 Task: Add an event with the title Second Performance Improvement Plan Assessment, date '2024/03/27', time 7:30 AM to 9:30 AMand add a description: Problem-Solving Activities and embark on a transformative journey that will empower your team to overcome challenges, think creatively, and work cohesively to achieve outstanding results. Get ready for an inspiring and invigorating retreat that will leave a lasting impact on your team's problem-solving abilities and overall collaboration., put the event into Yellow category . Add location for the event as: Valencia, Spain, logged in from the account softage.8@softage.netand send the event invitation to softage.6@softage.net and softage.1@softage.net. Set a reminder for the event 1 hour before
Action: Mouse moved to (109, 129)
Screenshot: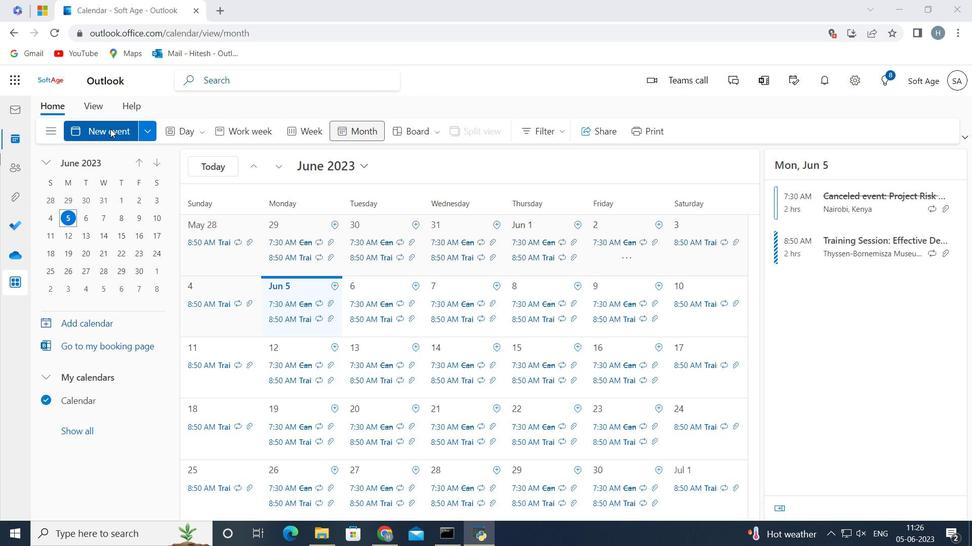 
Action: Mouse pressed left at (109, 129)
Screenshot: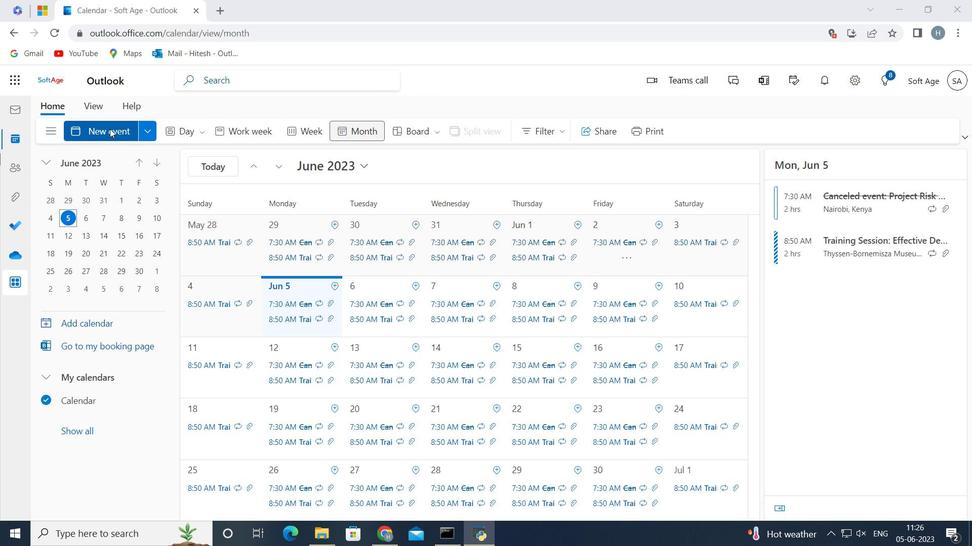
Action: Mouse moved to (193, 209)
Screenshot: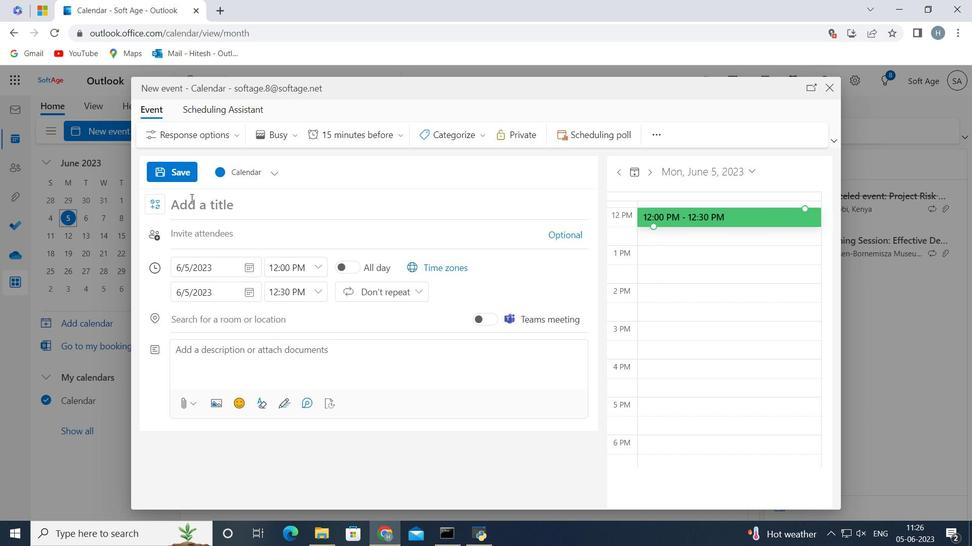
Action: Mouse pressed left at (193, 209)
Screenshot: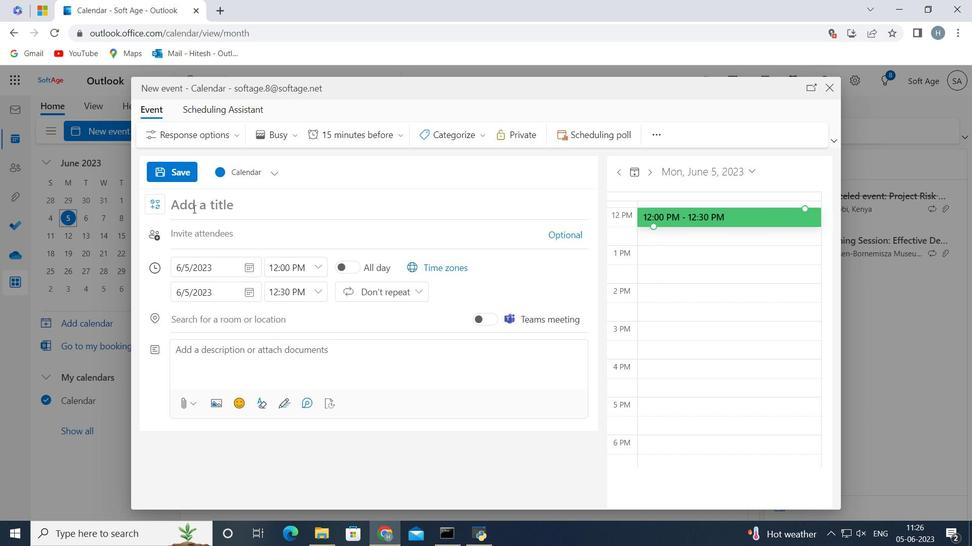 
Action: Key pressed <Key.shift>Second<Key.space><Key.shift>Performance<Key.space><Key.shift>Improvement<Key.space><Key.shift>Plan<Key.space><Key.shift>Assessment<Key.space>
Screenshot: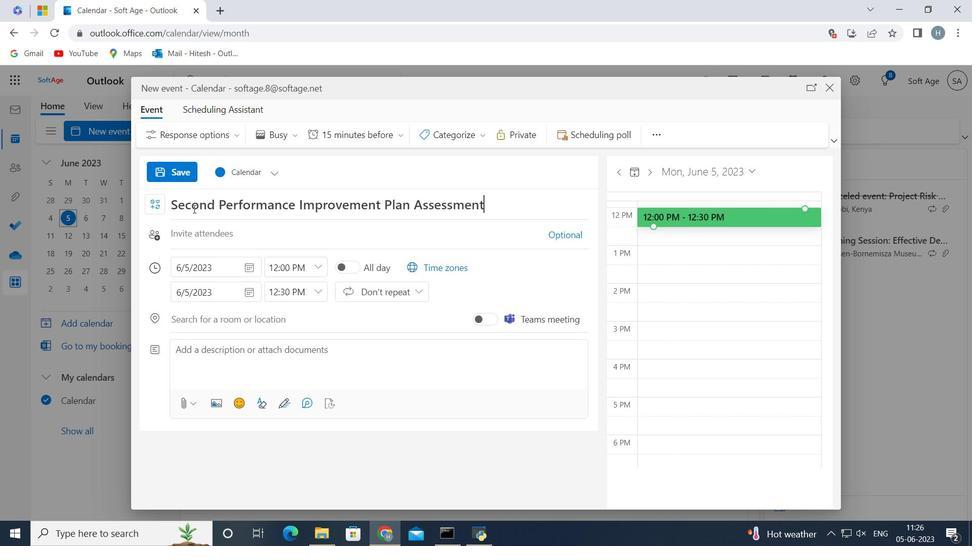 
Action: Mouse moved to (242, 262)
Screenshot: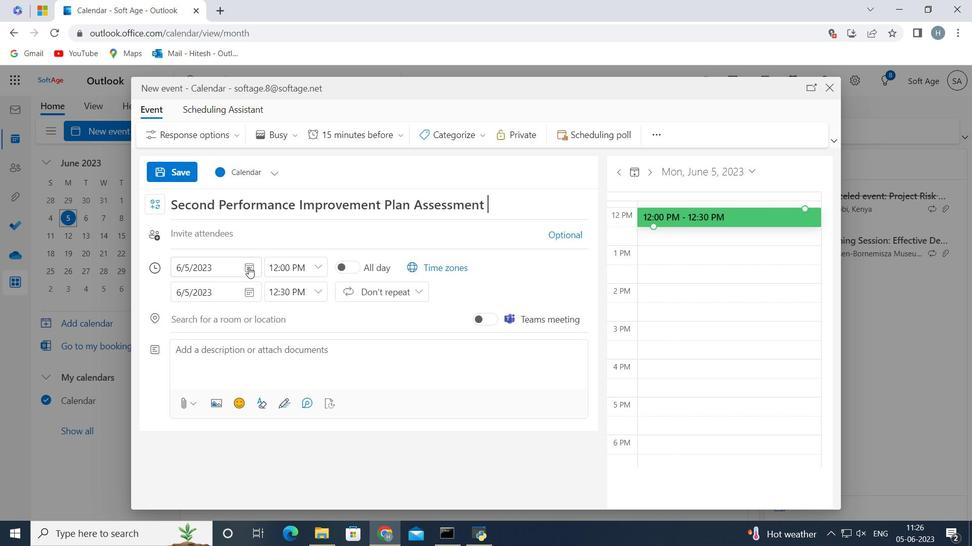 
Action: Mouse pressed left at (242, 262)
Screenshot: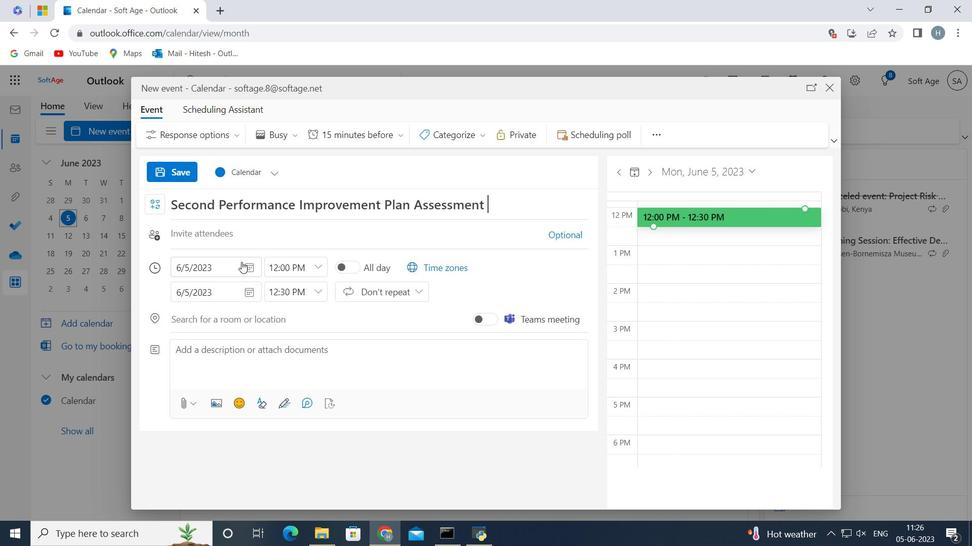 
Action: Mouse moved to (225, 298)
Screenshot: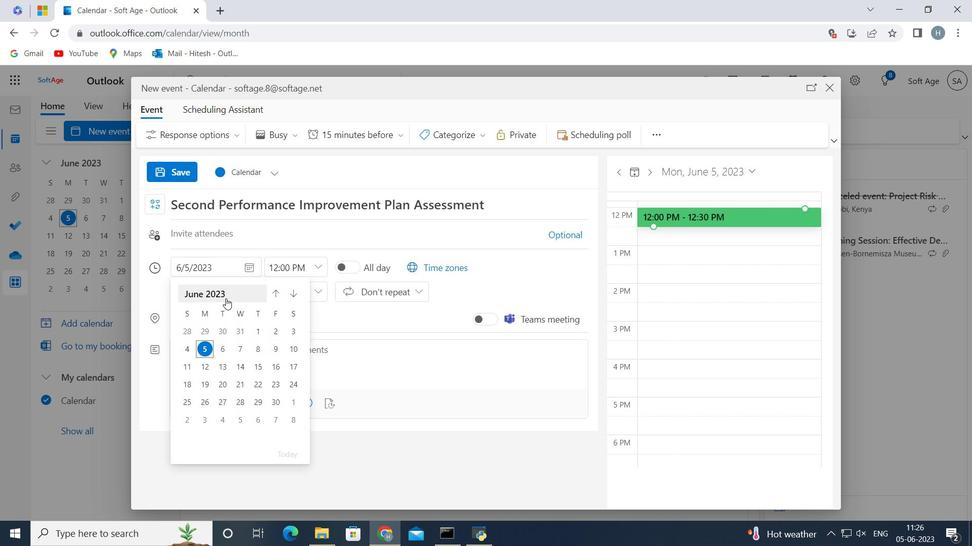 
Action: Mouse pressed left at (225, 298)
Screenshot: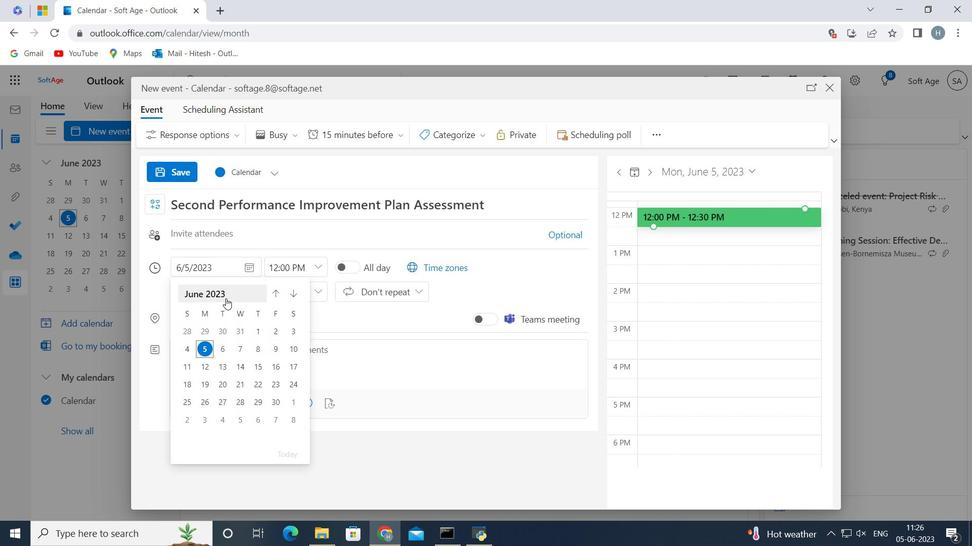 
Action: Mouse pressed left at (225, 298)
Screenshot: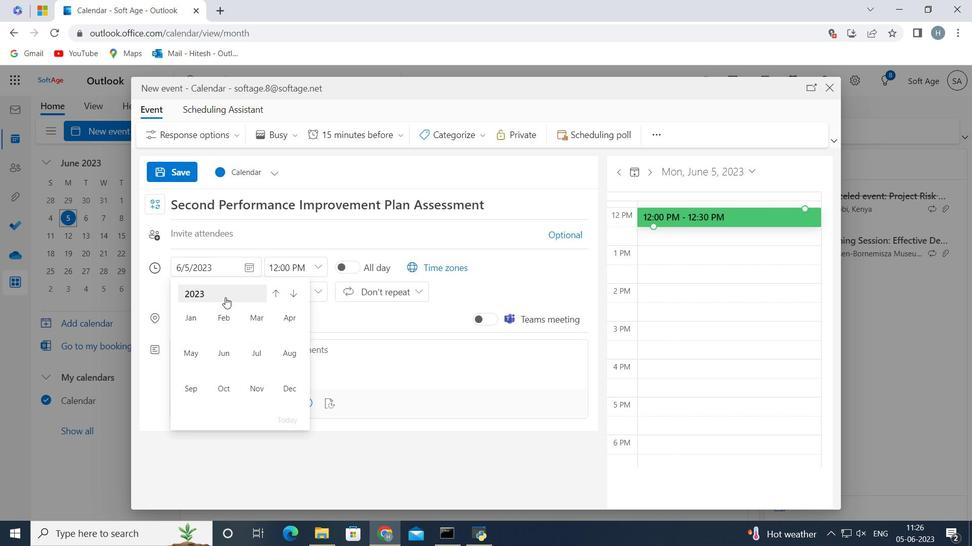
Action: Mouse moved to (189, 351)
Screenshot: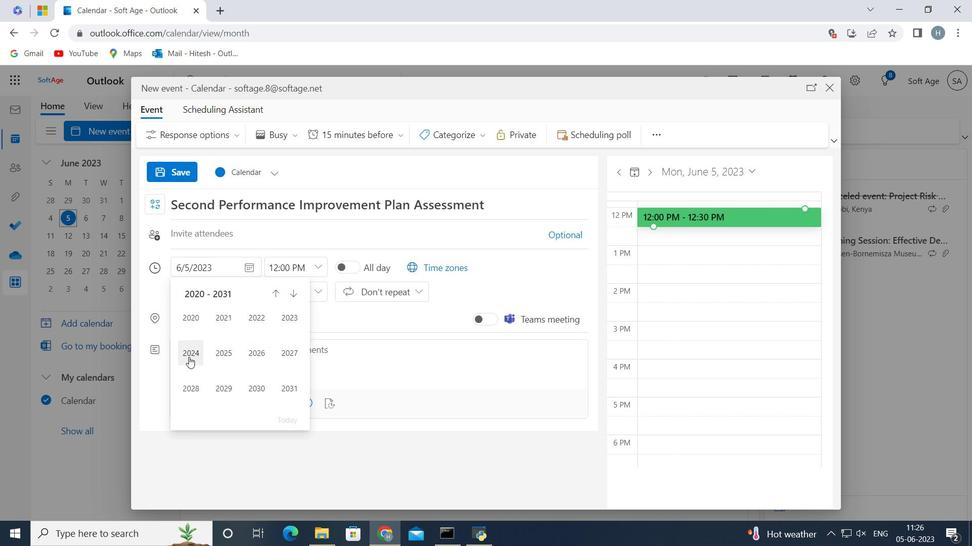 
Action: Mouse pressed left at (189, 351)
Screenshot: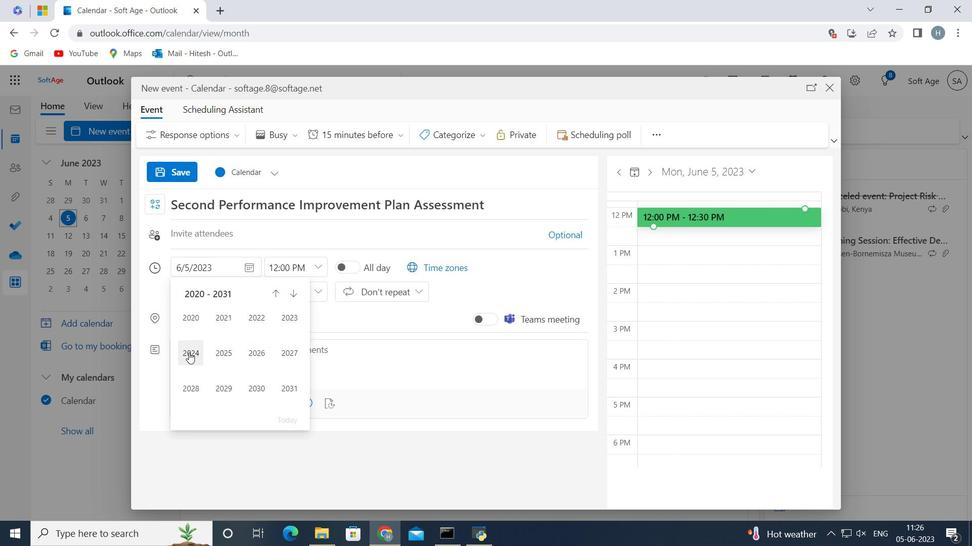 
Action: Mouse moved to (258, 323)
Screenshot: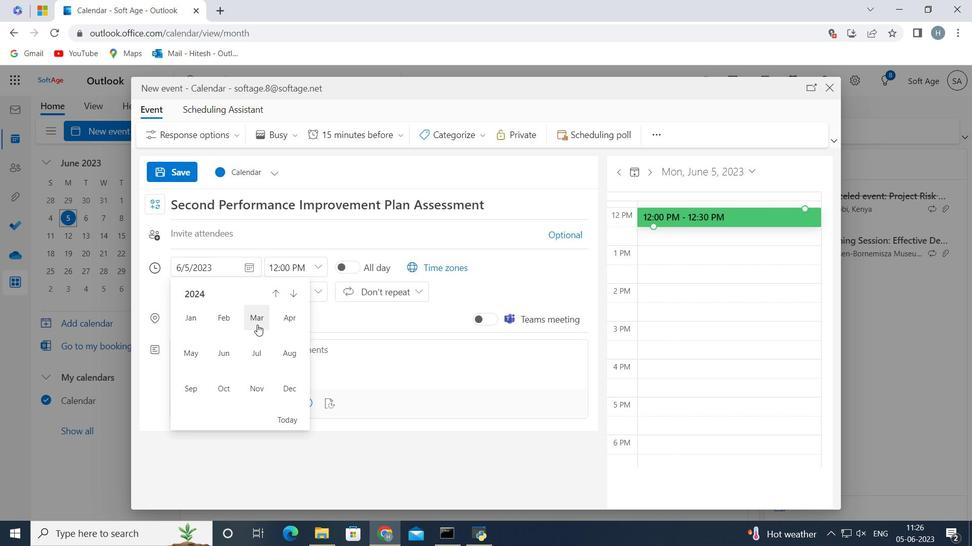 
Action: Mouse pressed left at (258, 323)
Screenshot: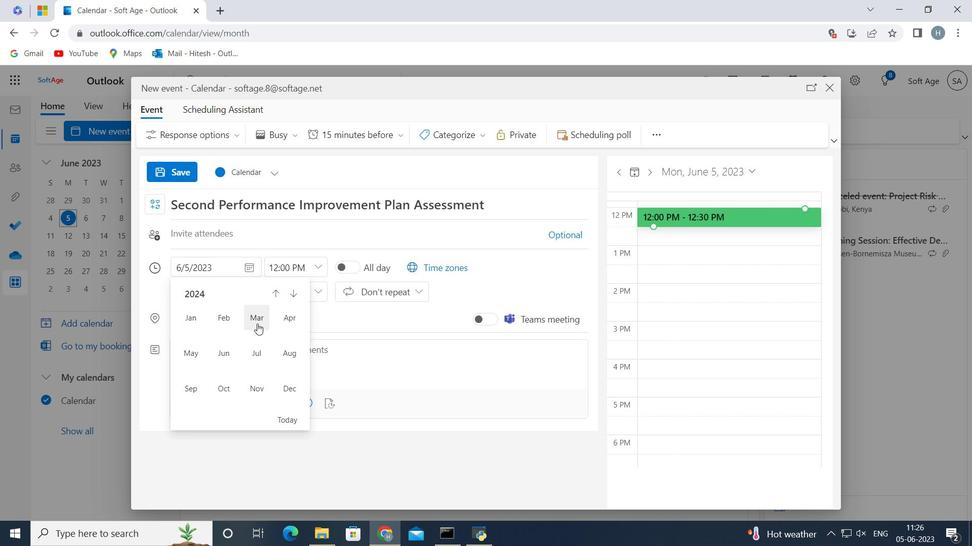 
Action: Mouse moved to (241, 400)
Screenshot: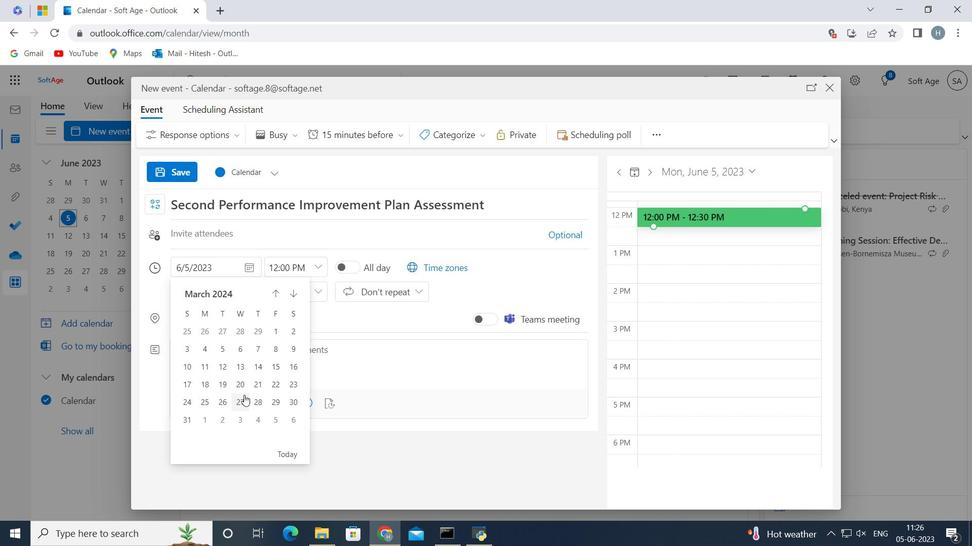 
Action: Mouse pressed left at (241, 400)
Screenshot: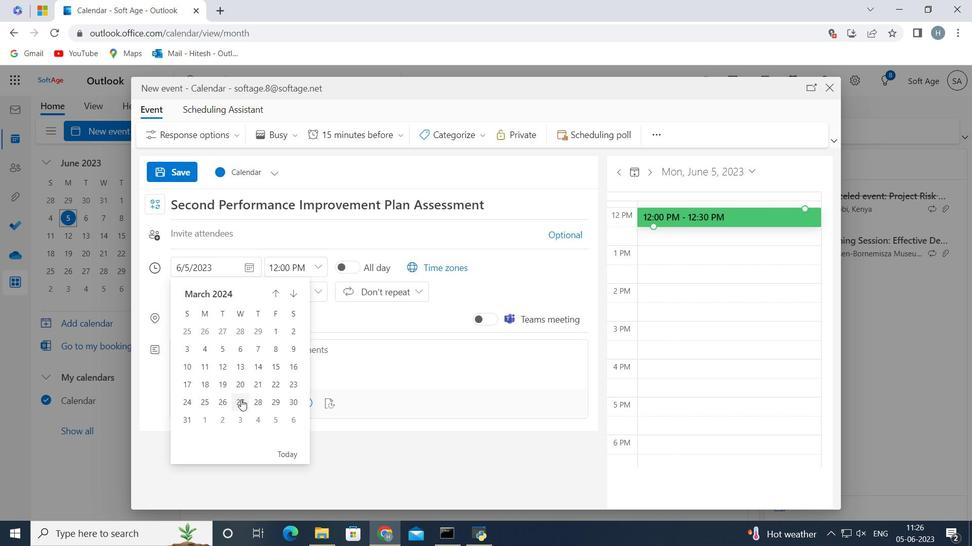 
Action: Mouse moved to (314, 267)
Screenshot: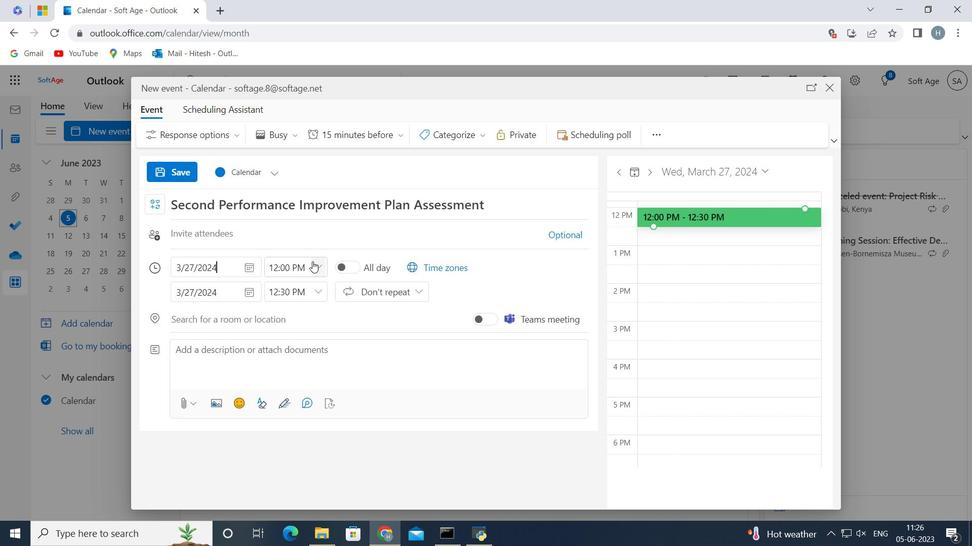 
Action: Mouse pressed left at (314, 267)
Screenshot: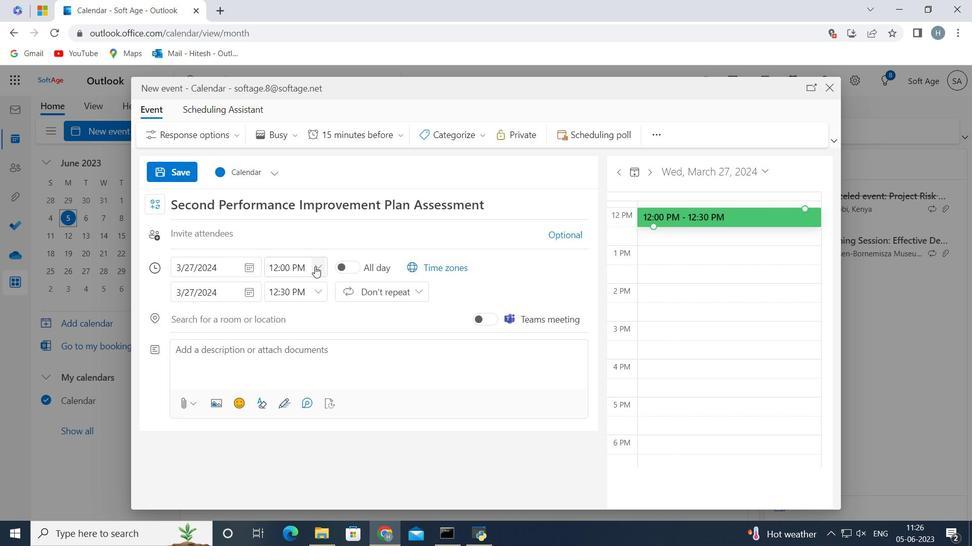 
Action: Mouse moved to (292, 344)
Screenshot: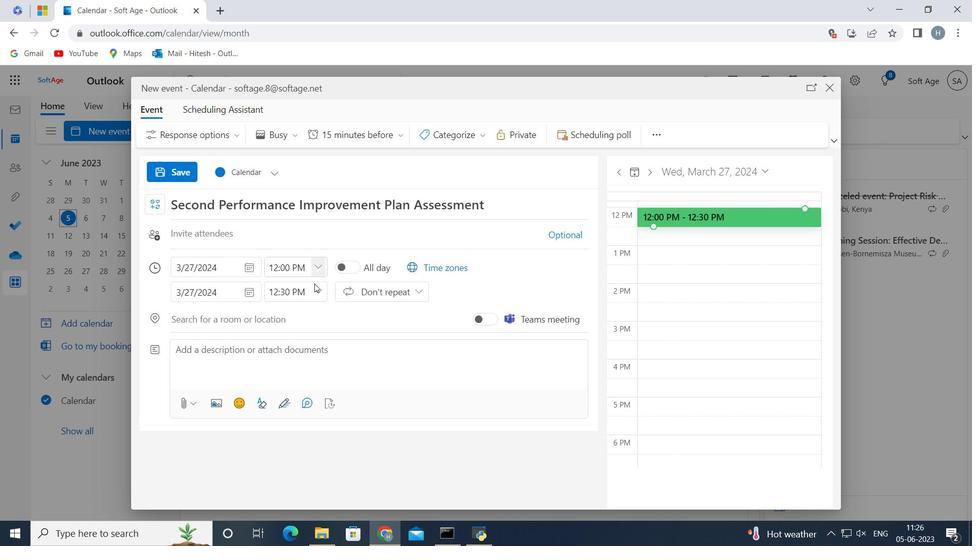 
Action: Mouse scrolled (292, 345) with delta (0, 0)
Screenshot: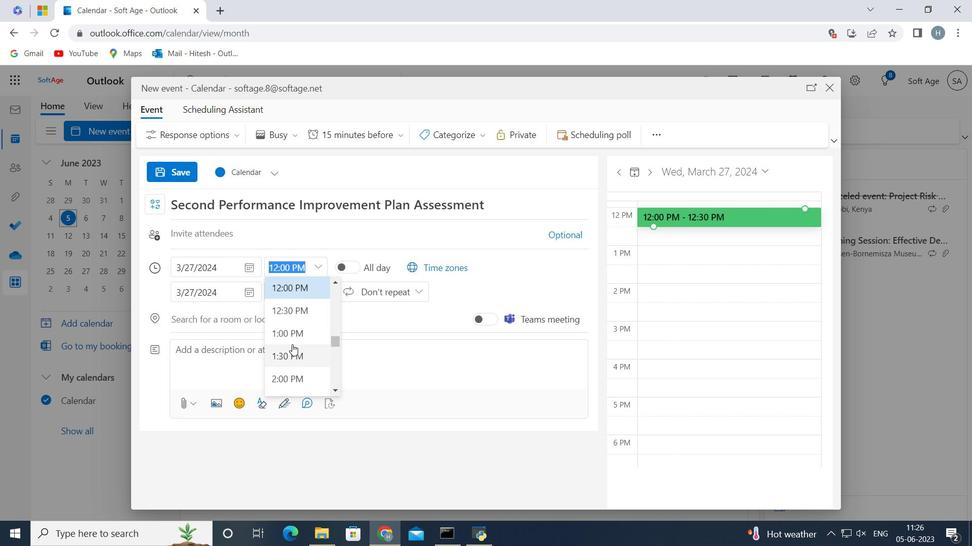 
Action: Mouse scrolled (292, 345) with delta (0, 0)
Screenshot: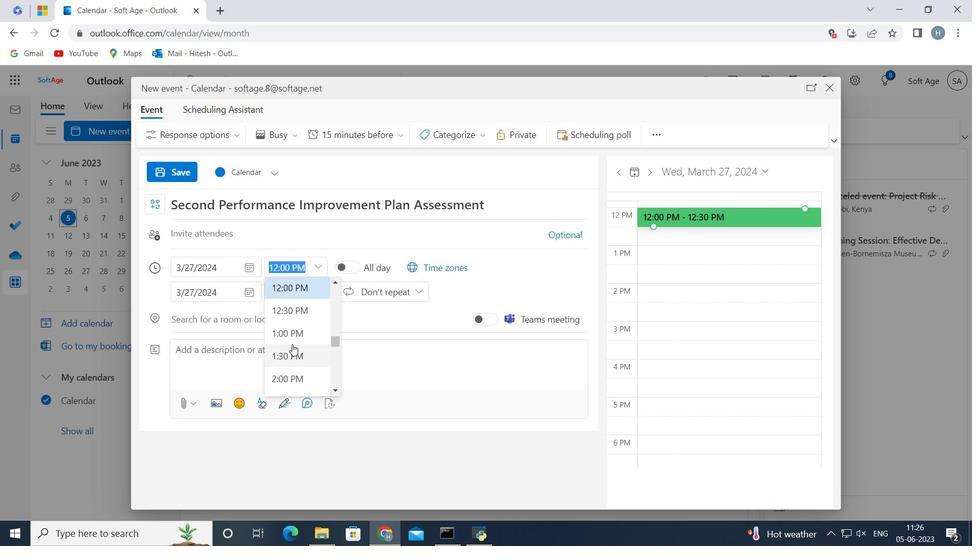 
Action: Mouse scrolled (292, 345) with delta (0, 0)
Screenshot: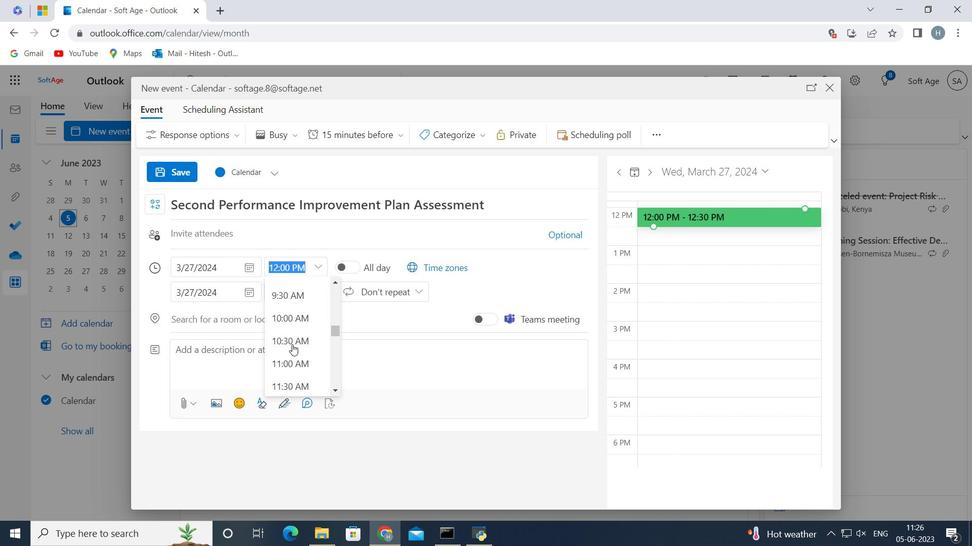 
Action: Mouse scrolled (292, 345) with delta (0, 0)
Screenshot: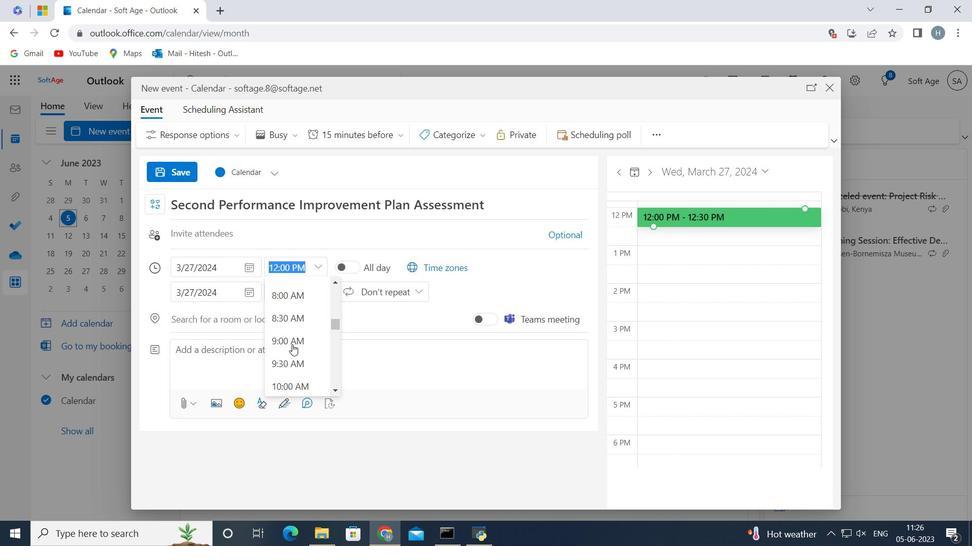 
Action: Mouse moved to (286, 340)
Screenshot: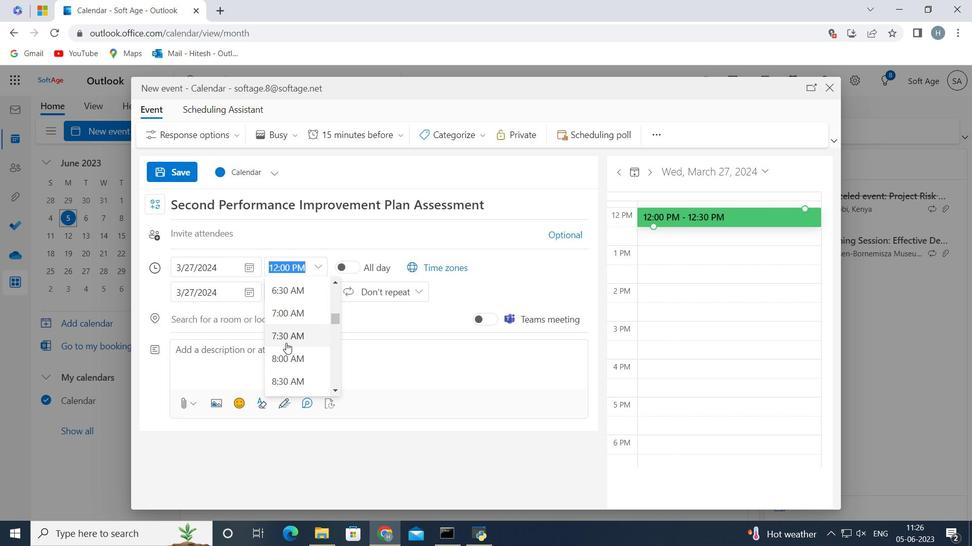 
Action: Mouse pressed left at (286, 340)
Screenshot: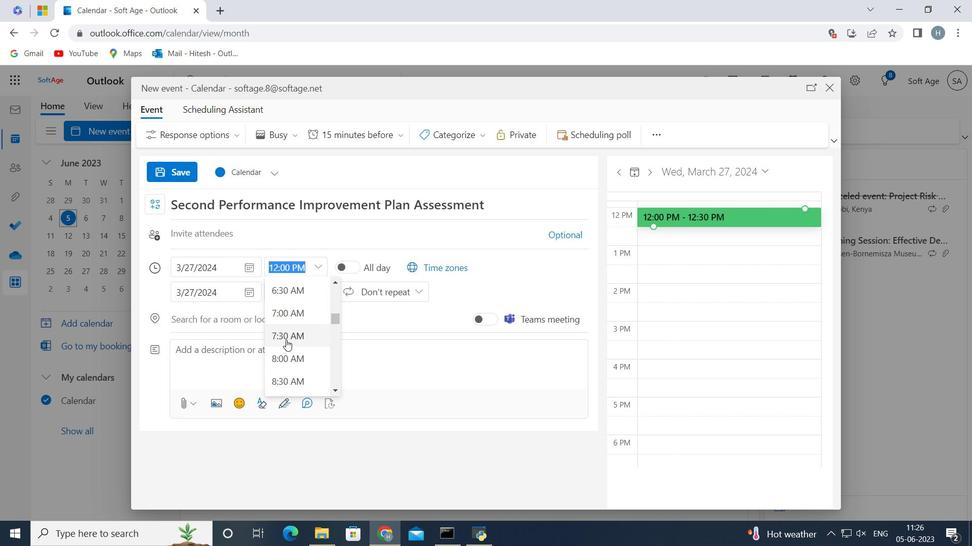 
Action: Mouse moved to (315, 294)
Screenshot: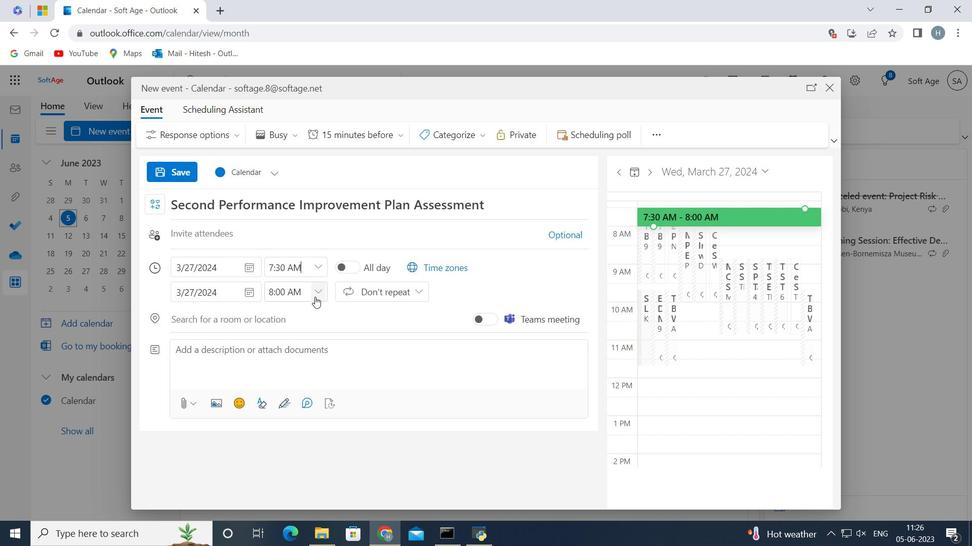 
Action: Mouse pressed left at (315, 294)
Screenshot: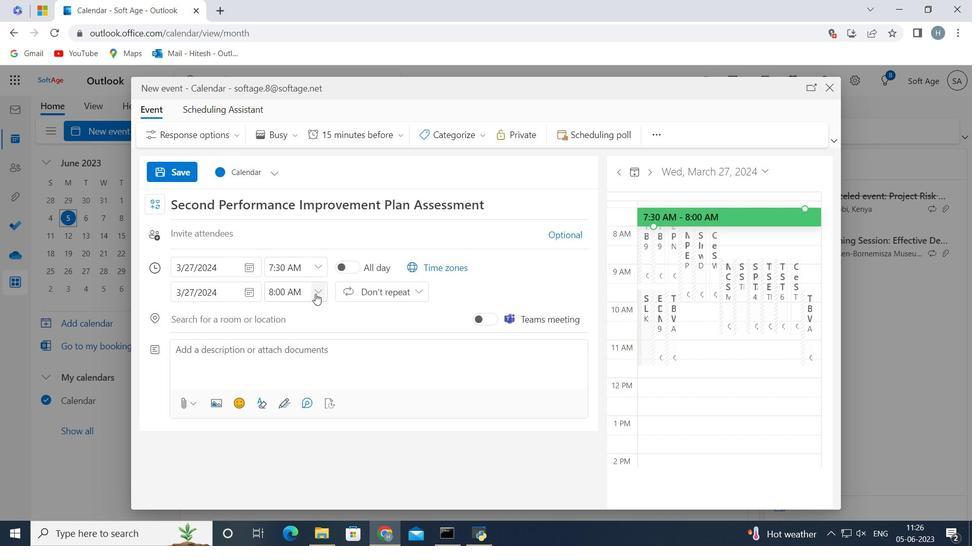 
Action: Mouse moved to (302, 375)
Screenshot: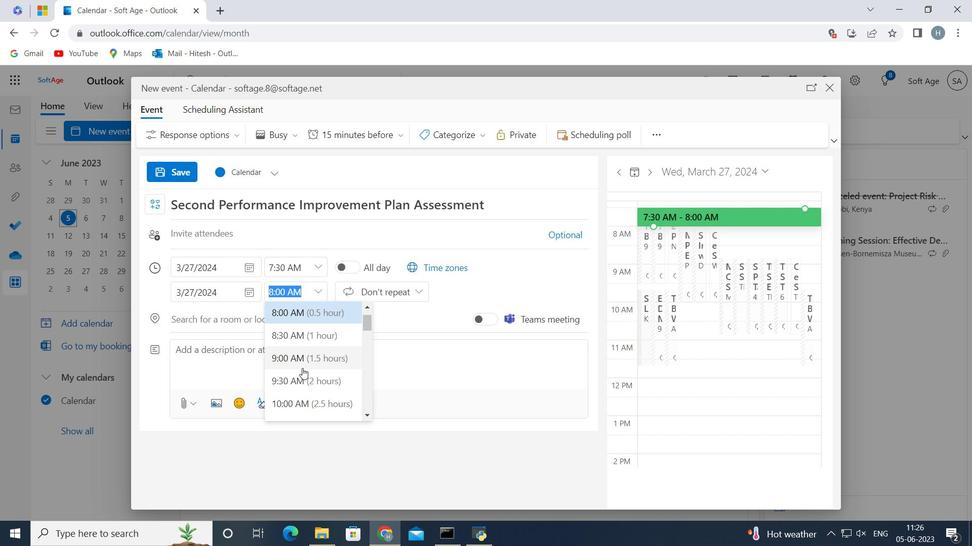 
Action: Mouse pressed left at (302, 375)
Screenshot: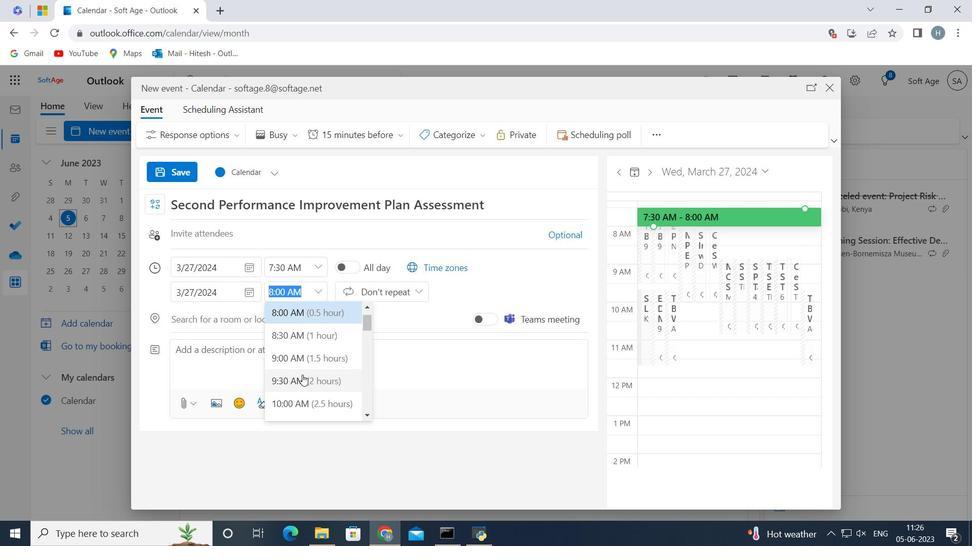 
Action: Mouse moved to (298, 359)
Screenshot: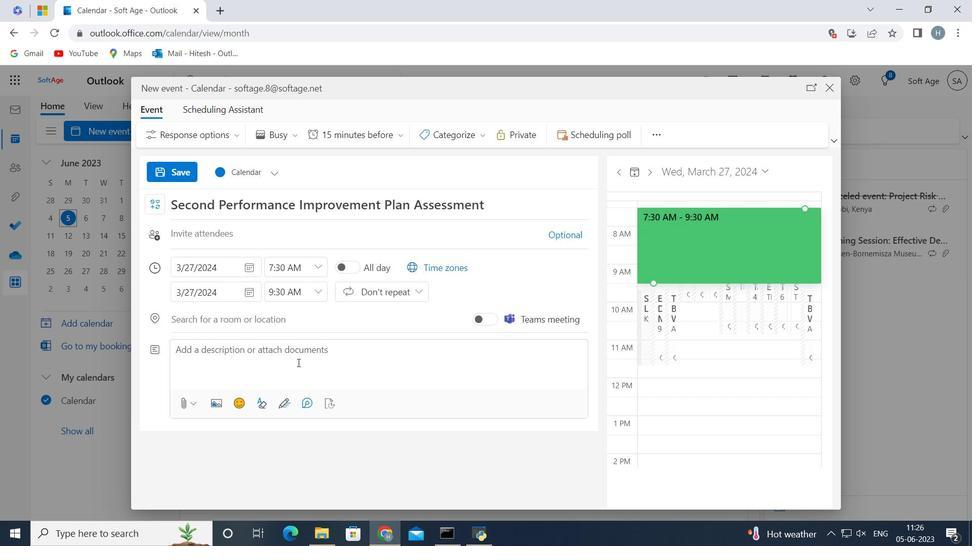 
Action: Mouse pressed left at (298, 359)
Screenshot: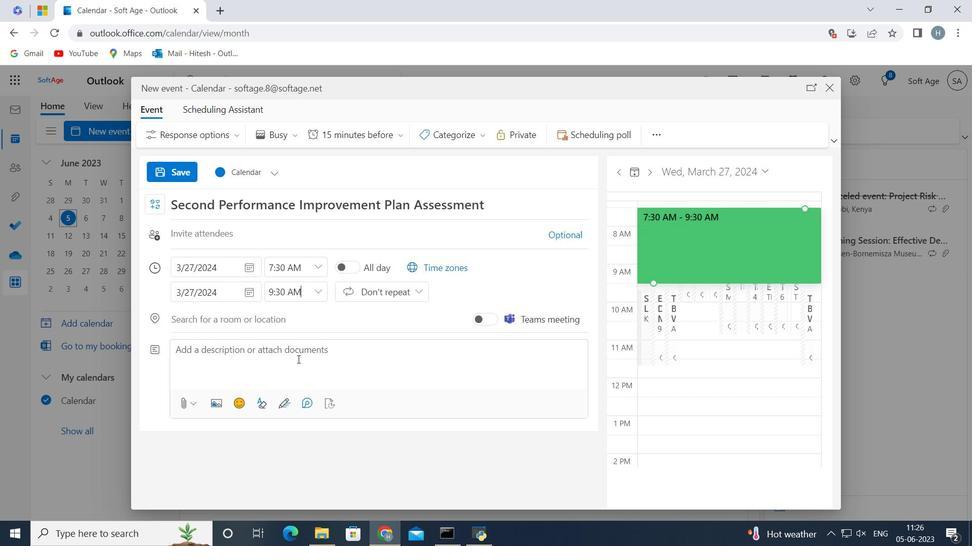 
Action: Key pressed <Key.shift>Problem-<Key.shift>Solving<Key.space><Key.shift>Activities<Key.space>and<Key.space>embark<Key.space>on<Key.space>a<Key.space>transformative<Key.space>journey<Key.space>that<Key.space>will<Key.space>empower<Key.space>your<Key.space>team<Key.space>to<Key.space>overcome<Key.space>challenges,<Key.space>think<Key.space>creatively,<Key.space>and<Key.space>work<Key.space>cohesively<Key.space>to<Key.space>achieve<Key.space>outstanding<Key.space>results.<Key.space><Key.shift>Get<Key.space>ready<Key.space>for<Key.space>an<Key.space>inspiring<Key.space>and<Key.space>invigorating<Key.space>retreat<Key.space>that<Key.space>will<Key.space>leave<Key.space>a<Key.space>lasting<Key.space>impact<Key.space>on<Key.space>your<Key.space>team's<Key.space>problem-silving<Key.space>av<Key.backspace>bilities<Key.backspace><Key.backspace><Key.backspace><Key.backspace><Key.backspace><Key.backspace><Key.backspace><Key.backspace><Key.backspace><Key.backspace><Key.backspace><Key.backspace><Key.backspace><Key.backspace><Key.backspace><Key.backspace>il<Key.backspace><Key.backspace>olving<Key.space>av<Key.backspace>bilities<Key.space>and<Key.space>overall<Key.space>collaboration.<Key.space>
Screenshot: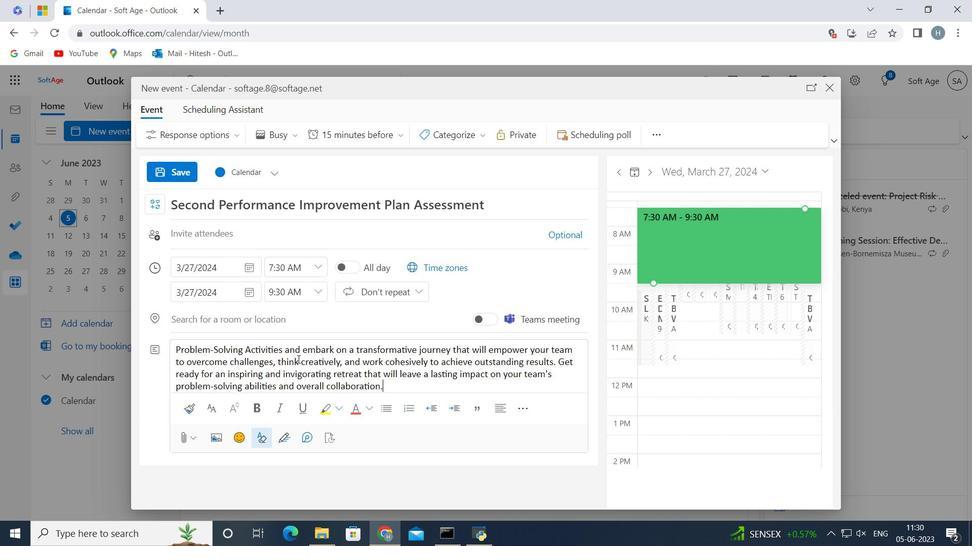 
Action: Mouse moved to (473, 137)
Screenshot: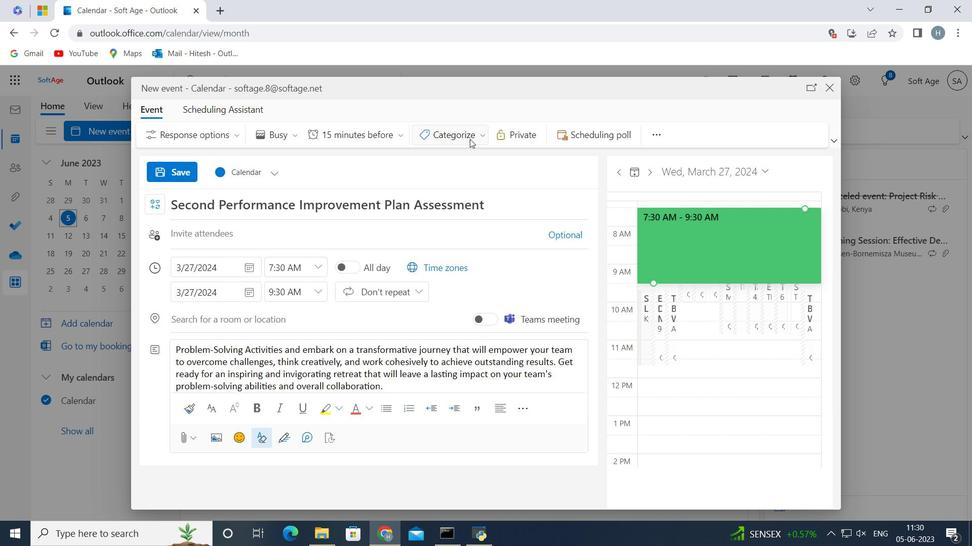 
Action: Mouse pressed left at (473, 137)
Screenshot: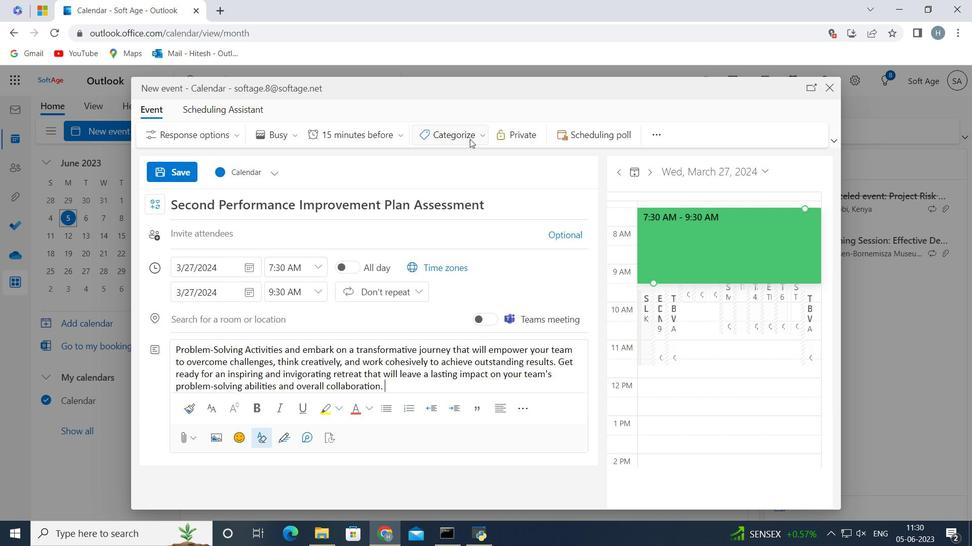
Action: Mouse moved to (462, 260)
Screenshot: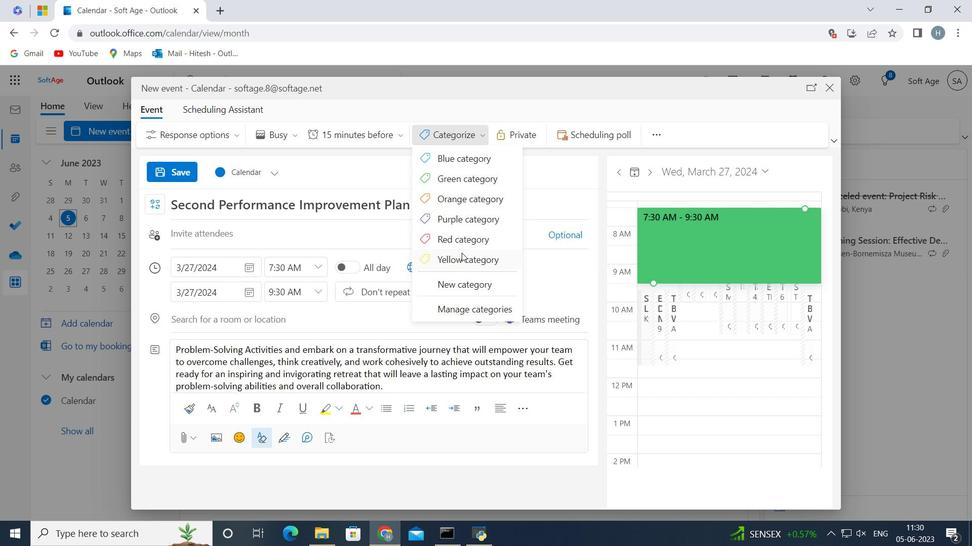 
Action: Mouse pressed left at (462, 260)
Screenshot: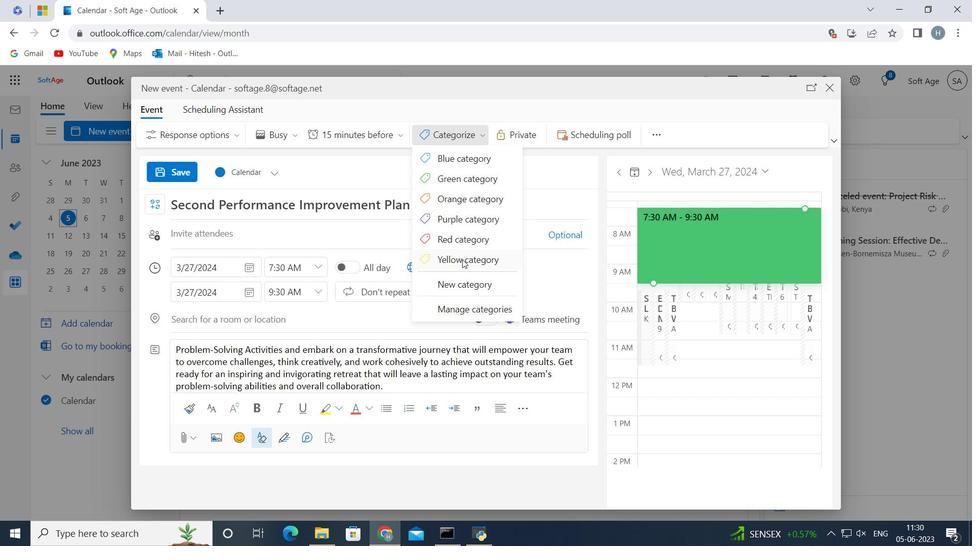 
Action: Mouse moved to (284, 315)
Screenshot: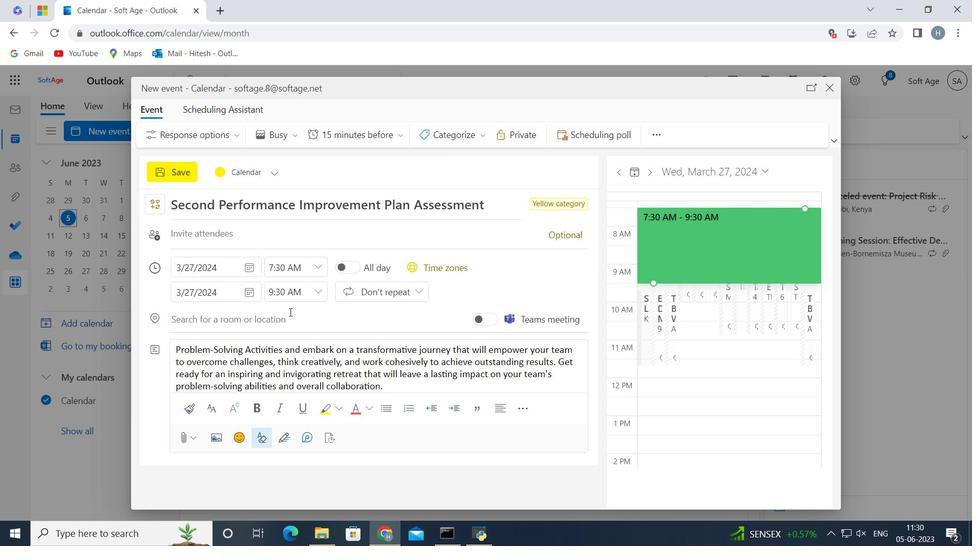 
Action: Mouse pressed left at (284, 315)
Screenshot: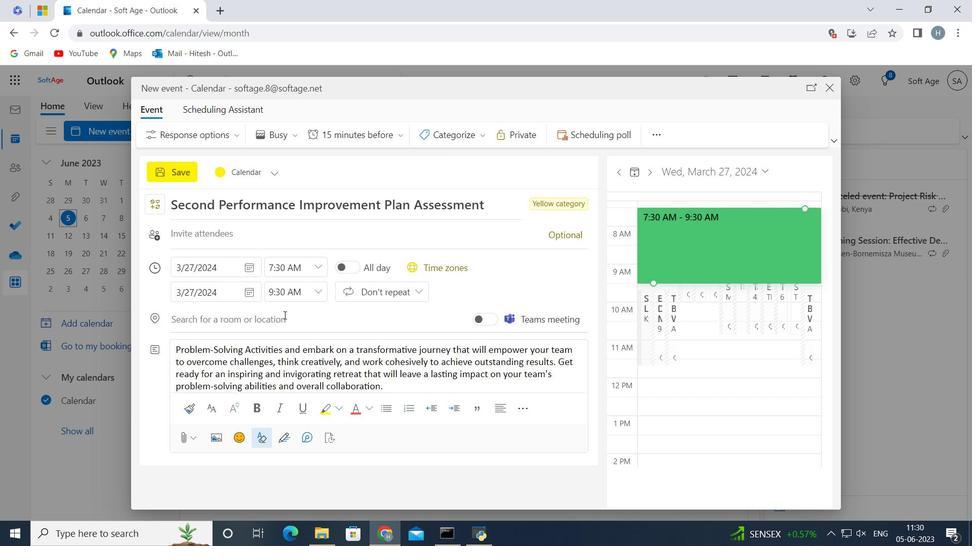 
Action: Key pressed <Key.shift>Valencia,<Key.space><Key.shift>Spain<Key.space>
Screenshot: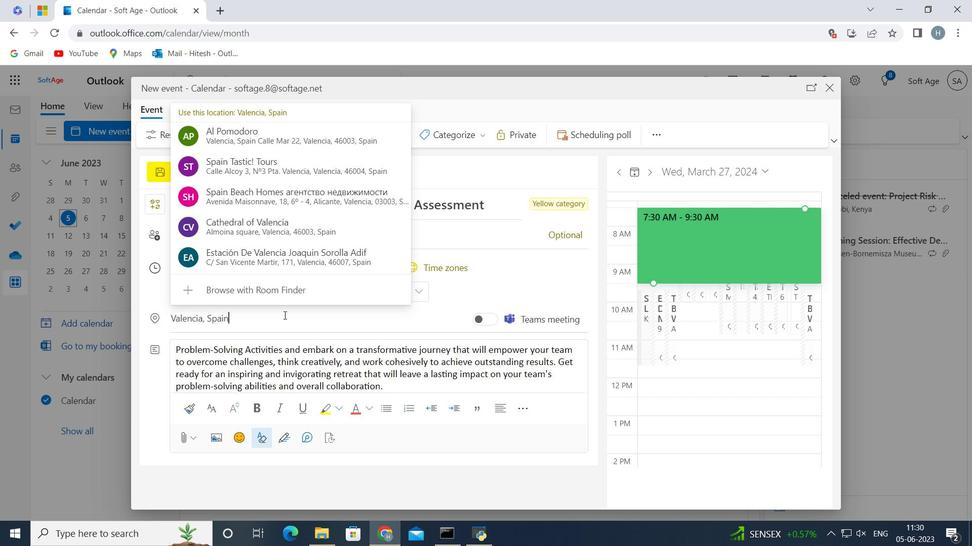 
Action: Mouse moved to (561, 275)
Screenshot: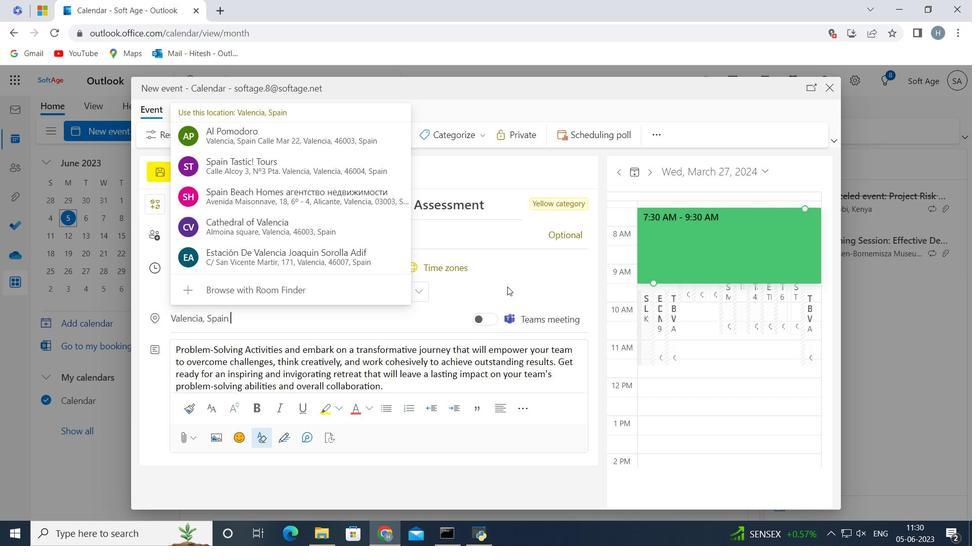 
Action: Mouse pressed left at (561, 275)
Screenshot: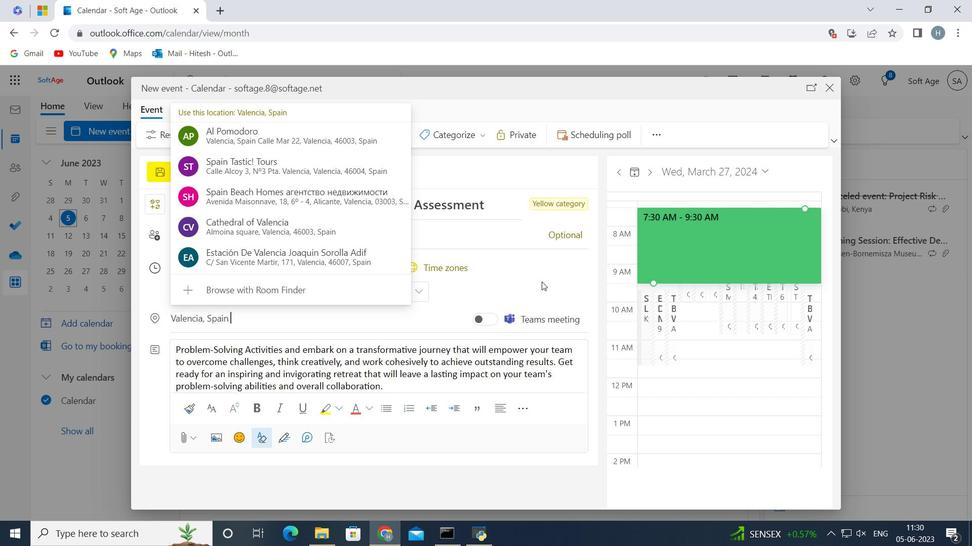 
Action: Mouse moved to (365, 233)
Screenshot: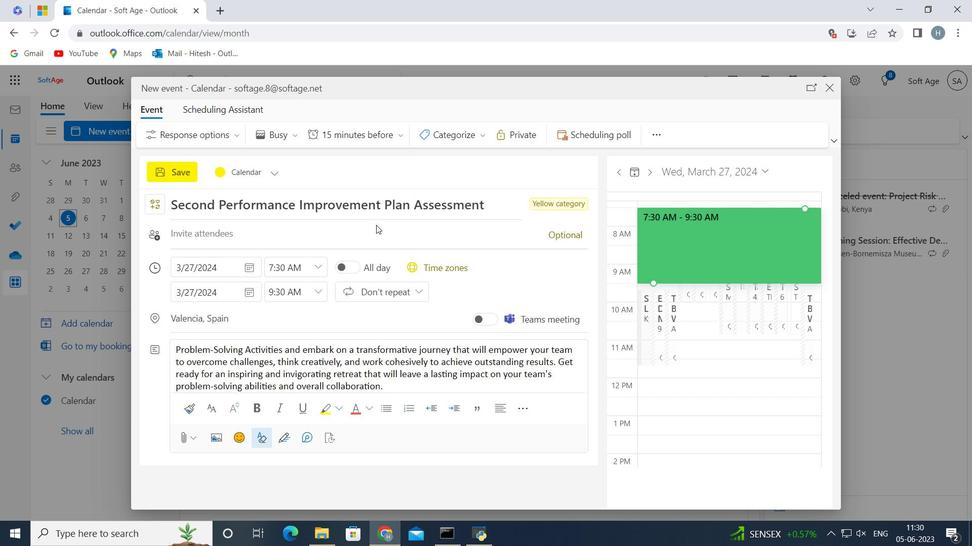
Action: Mouse pressed left at (365, 233)
Screenshot: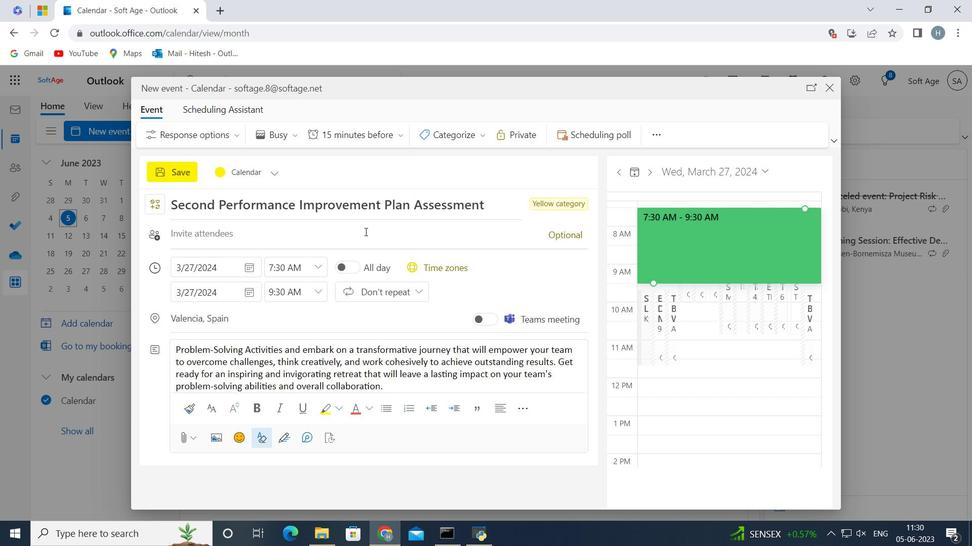 
Action: Key pressed softage.6<Key.shift>@softage.net
Screenshot: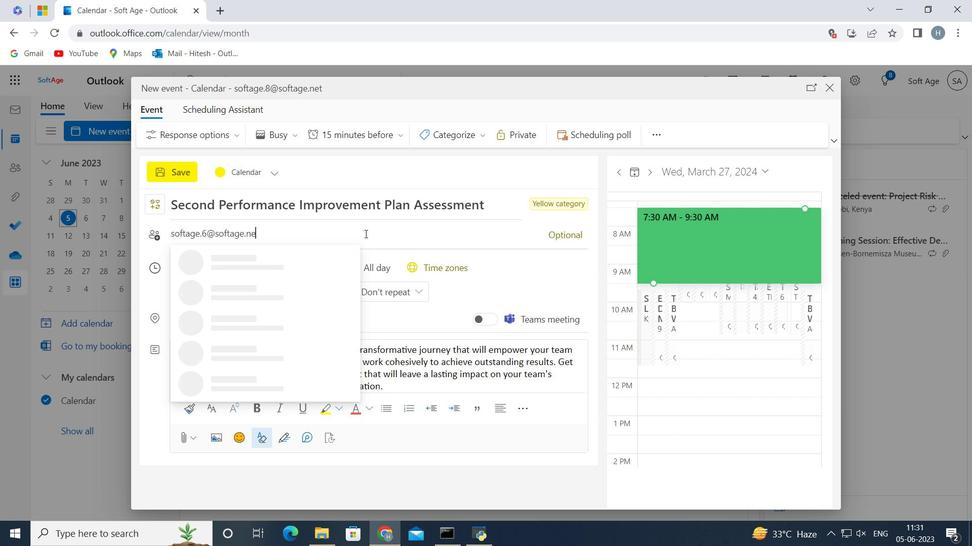 
Action: Mouse moved to (226, 264)
Screenshot: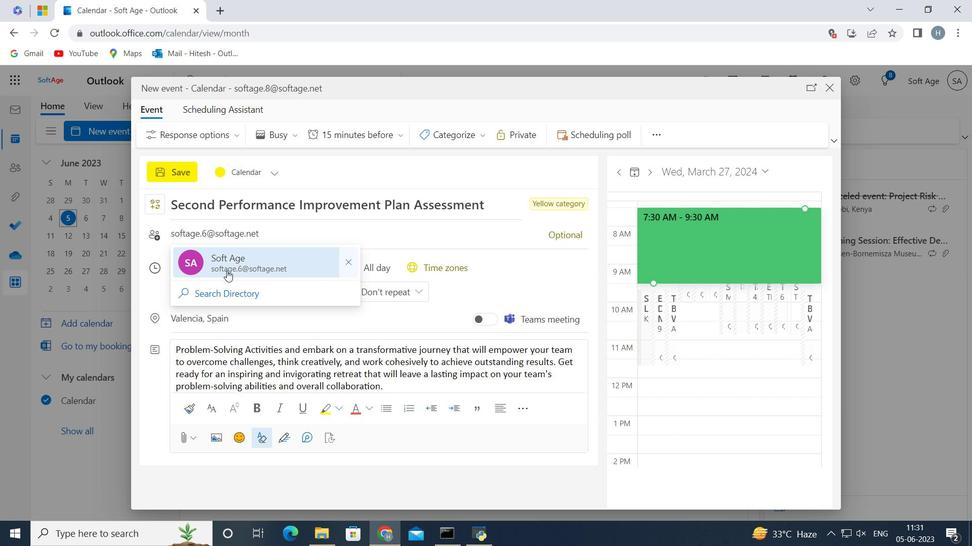 
Action: Mouse pressed left at (226, 264)
Screenshot: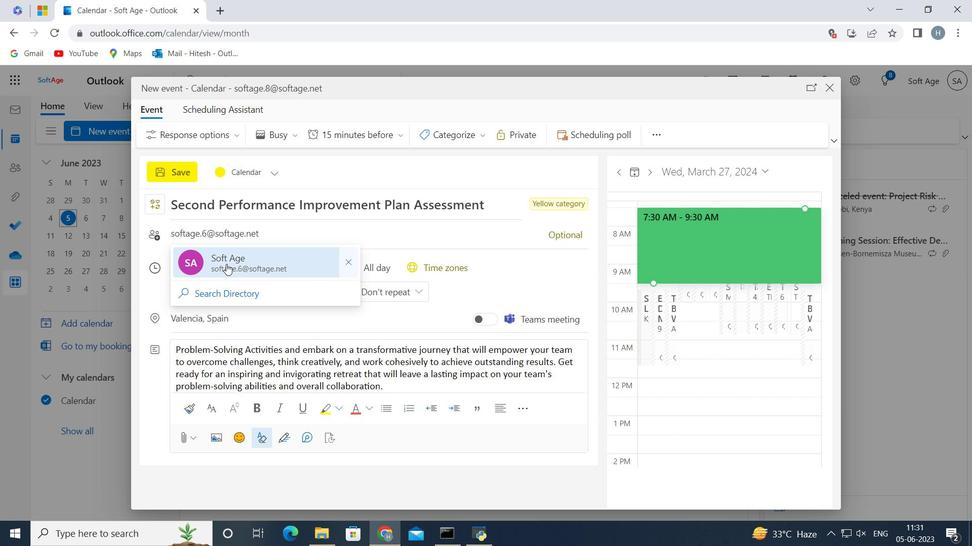 
Action: Key pressed softage.1<Key.shift>@softage.net
Screenshot: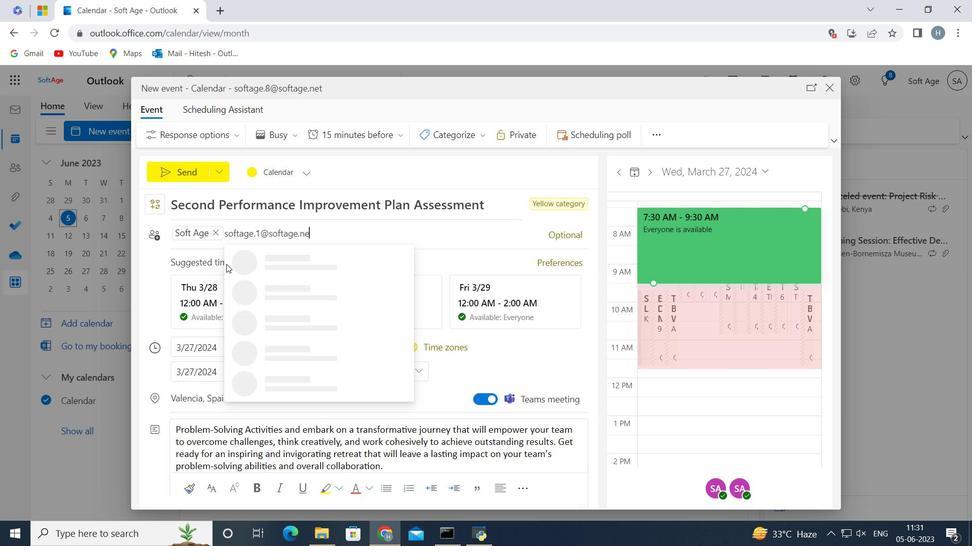 
Action: Mouse moved to (286, 254)
Screenshot: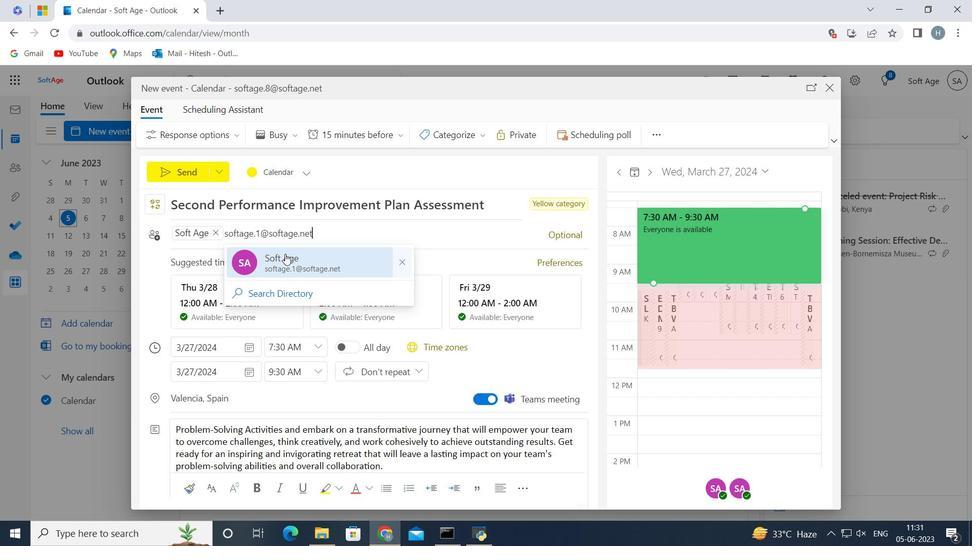 
Action: Mouse pressed left at (286, 254)
Screenshot: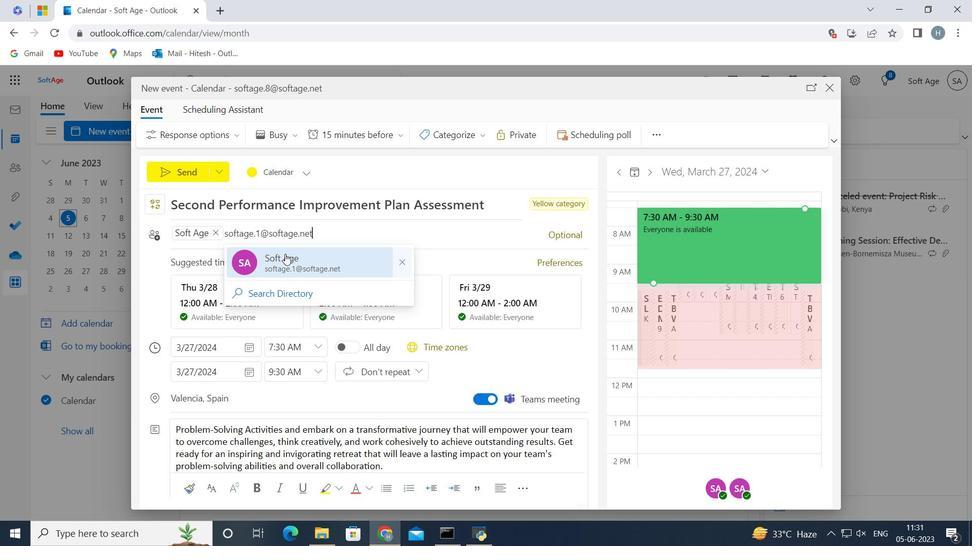 
Action: Mouse moved to (403, 140)
Screenshot: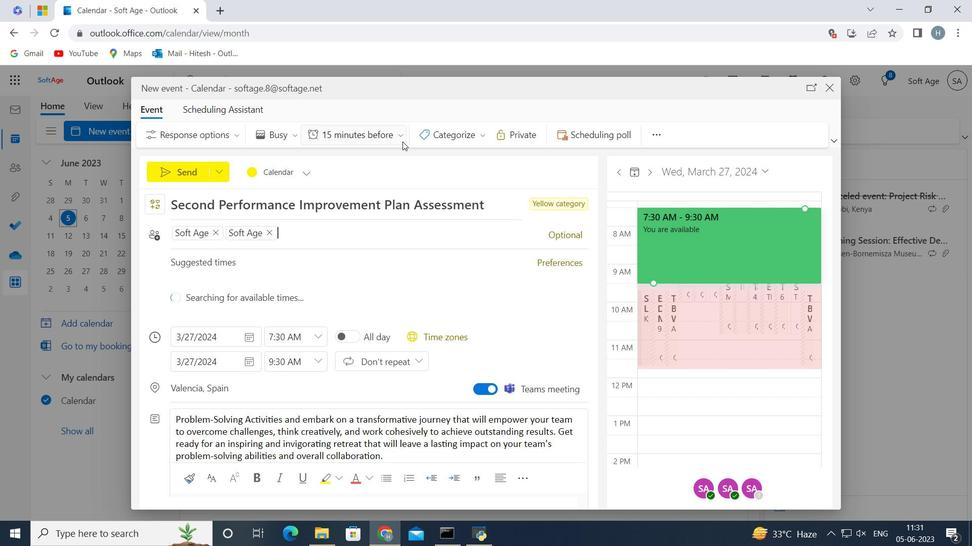 
Action: Mouse pressed left at (403, 140)
Screenshot: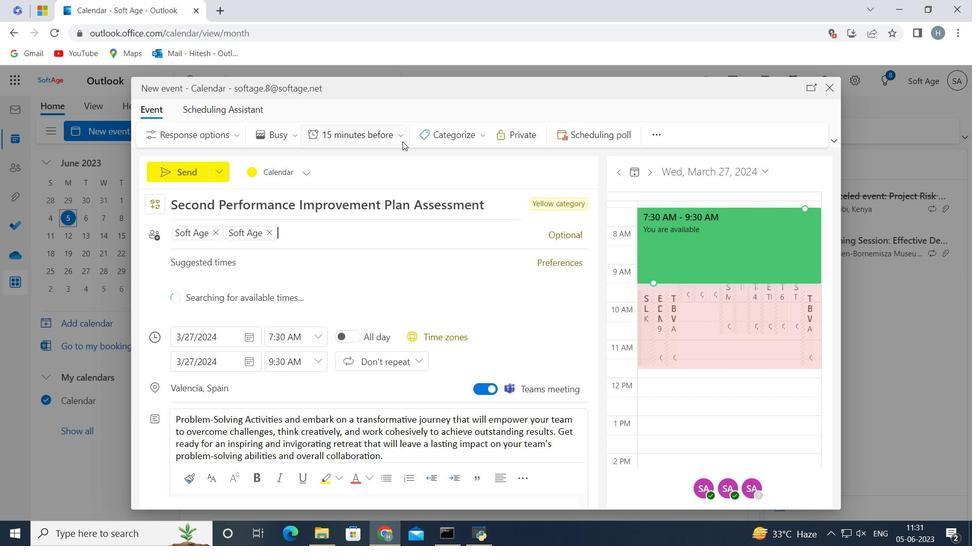 
Action: Mouse moved to (362, 273)
Screenshot: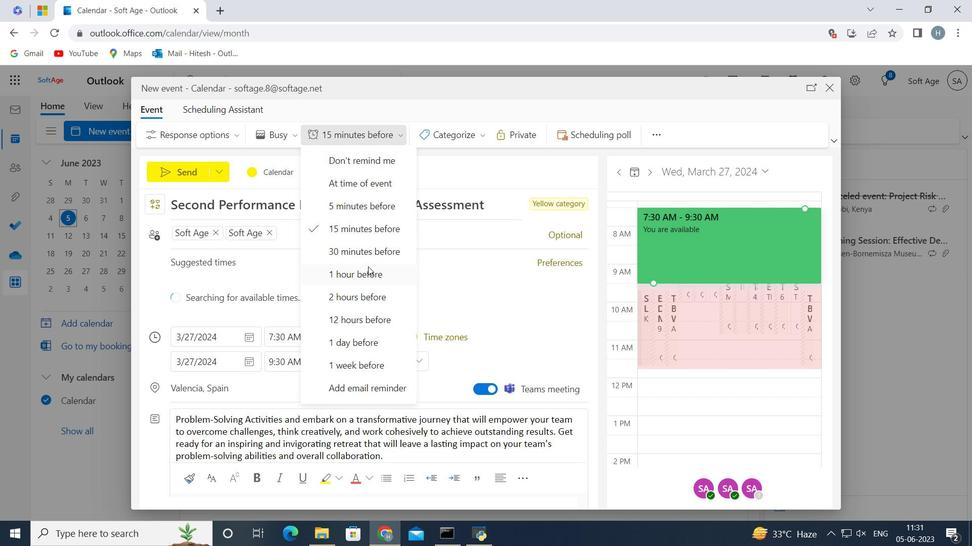 
Action: Mouse pressed left at (362, 273)
Screenshot: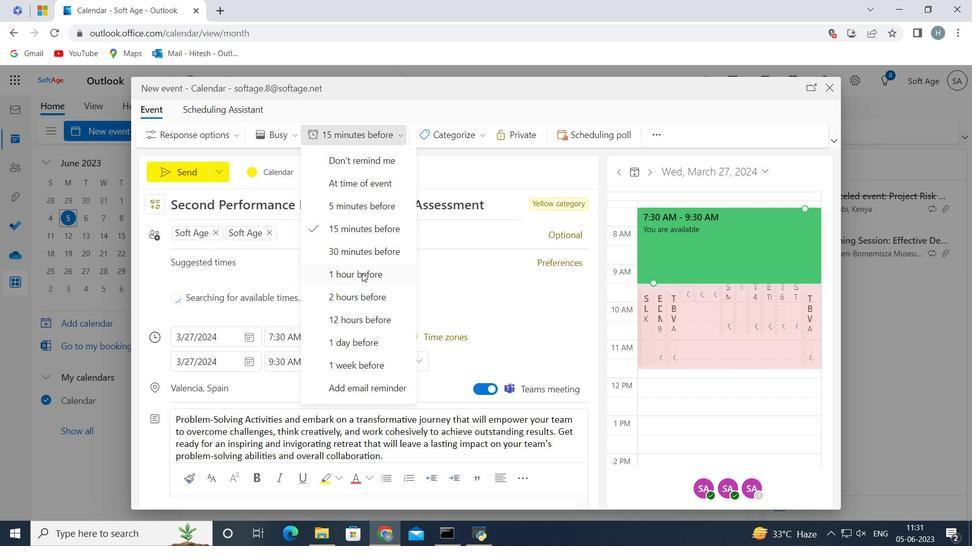 
Action: Mouse moved to (178, 170)
Screenshot: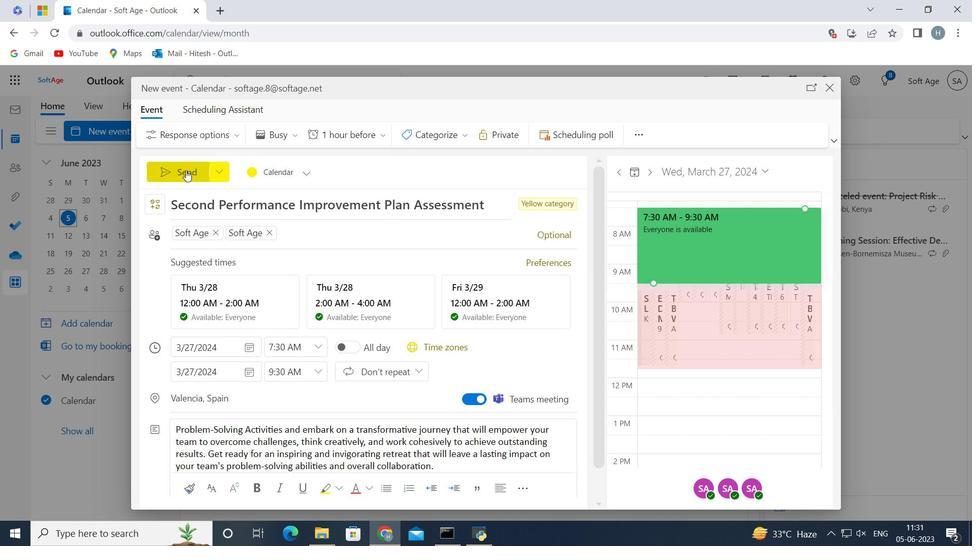 
Action: Mouse pressed left at (178, 170)
Screenshot: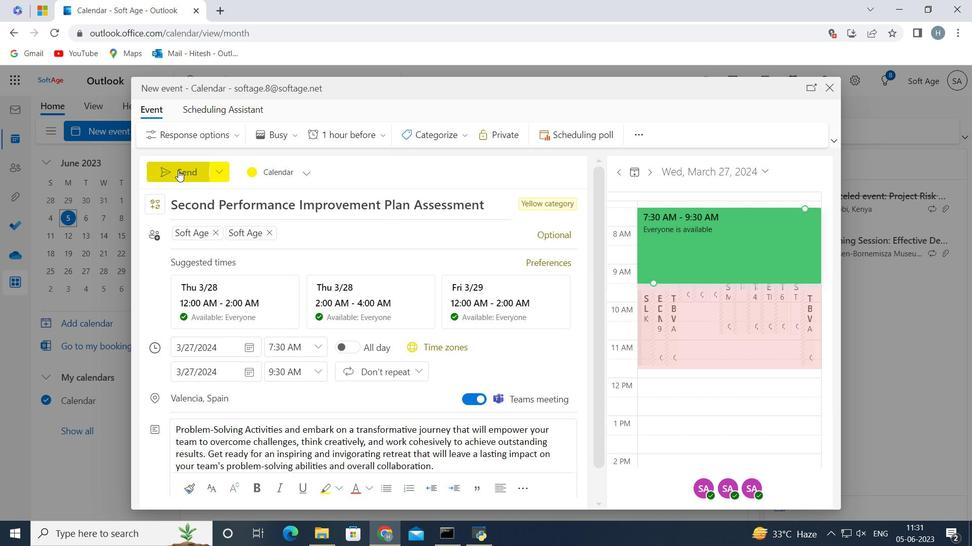 
